 Task: Start in the project ZestTech the sprint 'Galaxy Quest', with a duration of 3 weeks.
Action: Mouse moved to (241, 65)
Screenshot: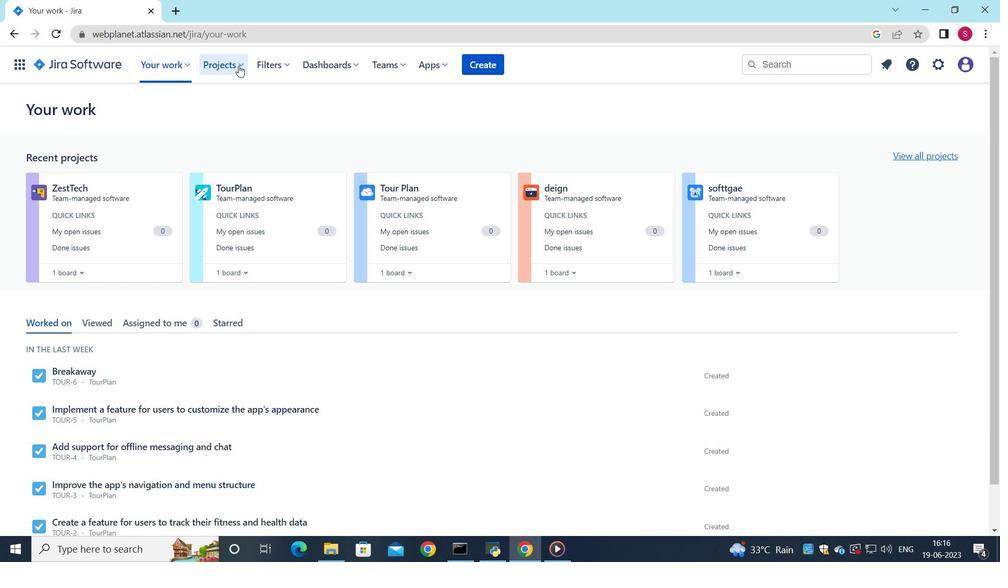 
Action: Mouse pressed left at (239, 65)
Screenshot: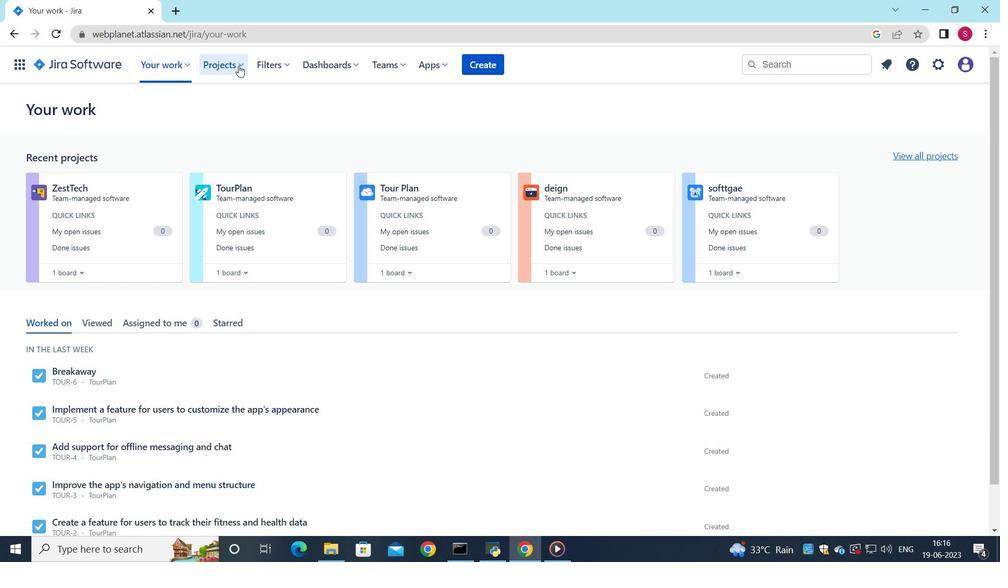 
Action: Mouse moved to (258, 118)
Screenshot: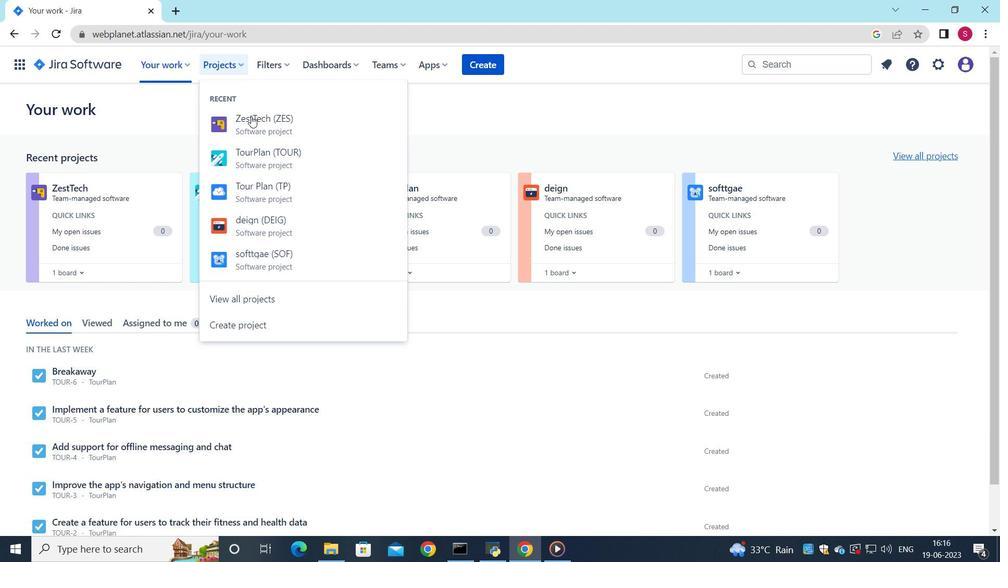 
Action: Mouse pressed left at (258, 118)
Screenshot: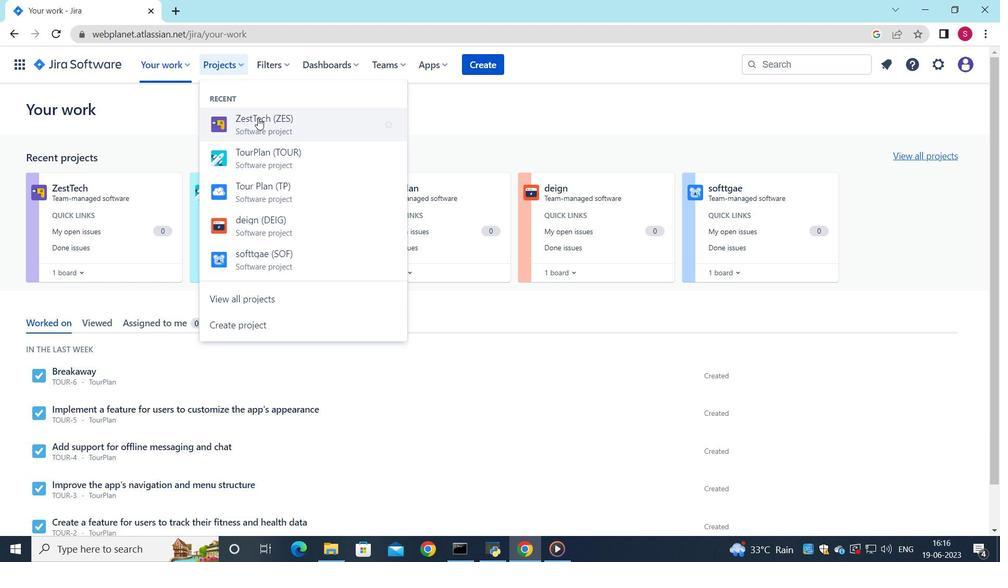 
Action: Mouse moved to (59, 194)
Screenshot: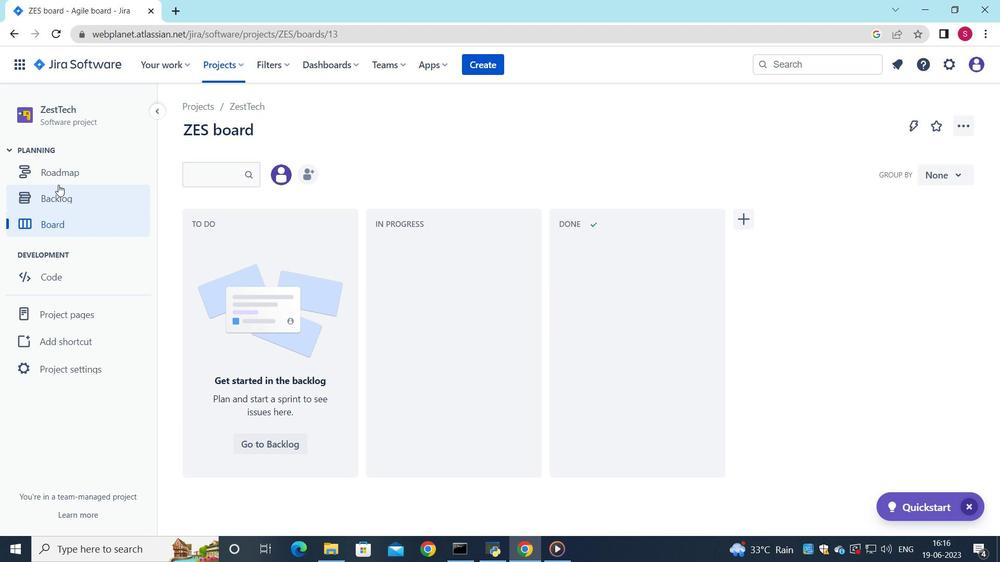 
Action: Mouse pressed left at (59, 194)
Screenshot: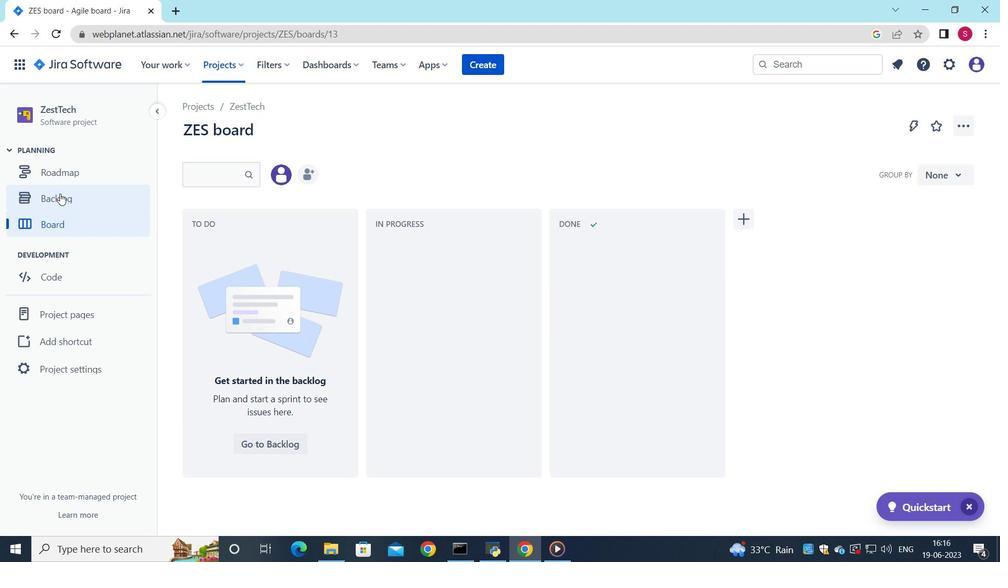 
Action: Mouse moved to (911, 200)
Screenshot: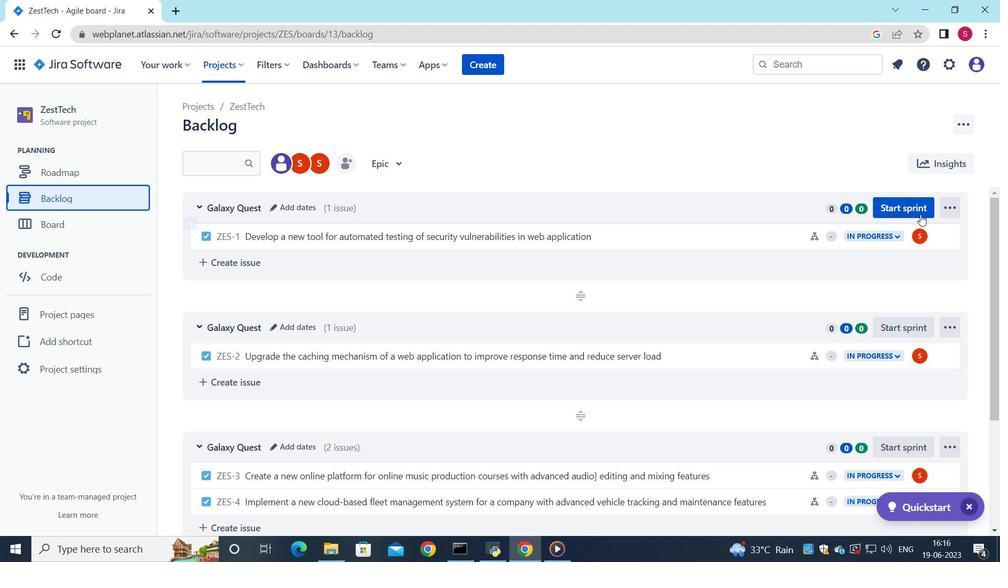 
Action: Mouse pressed left at (911, 200)
Screenshot: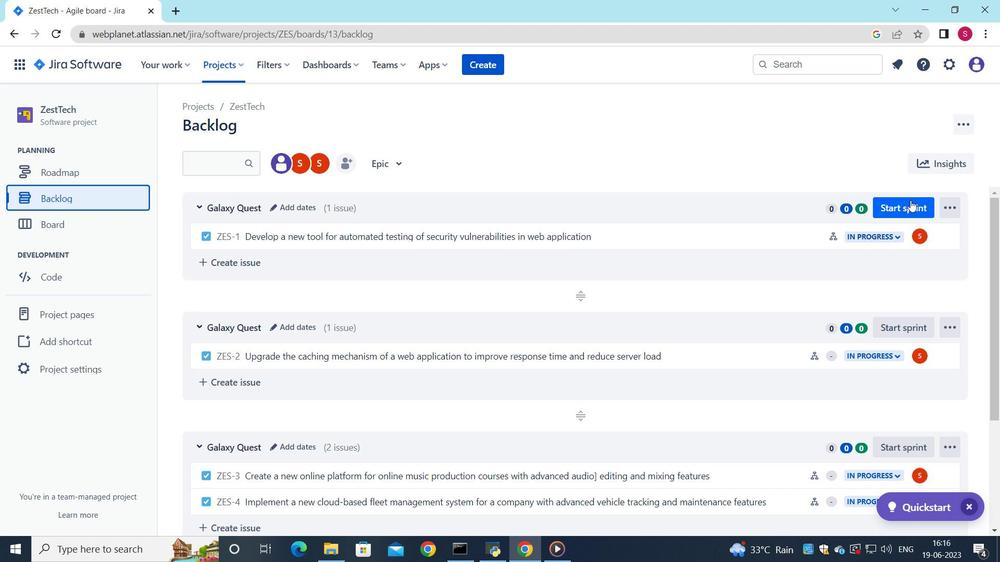 
Action: Mouse moved to (468, 228)
Screenshot: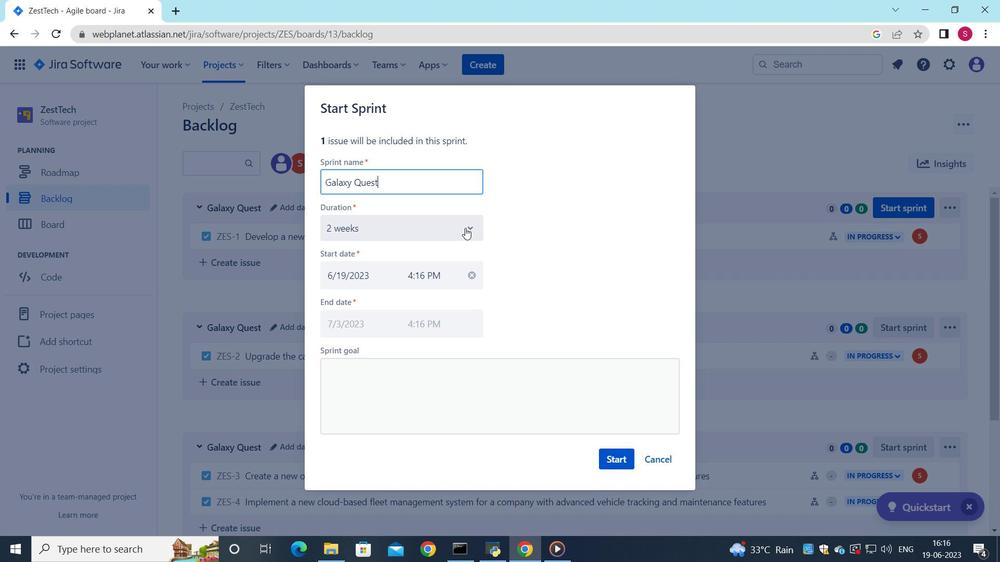 
Action: Mouse pressed left at (468, 228)
Screenshot: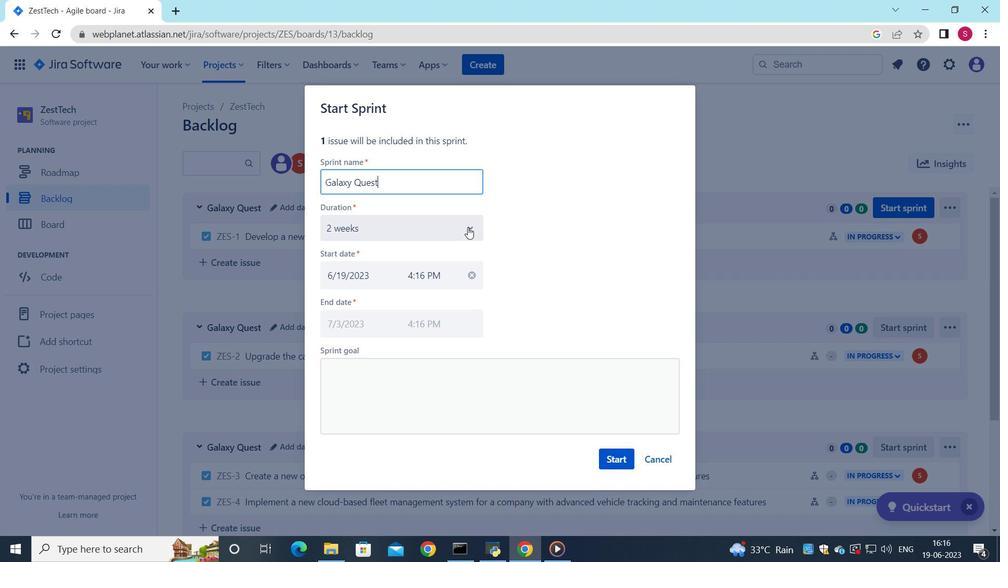 
Action: Mouse moved to (402, 306)
Screenshot: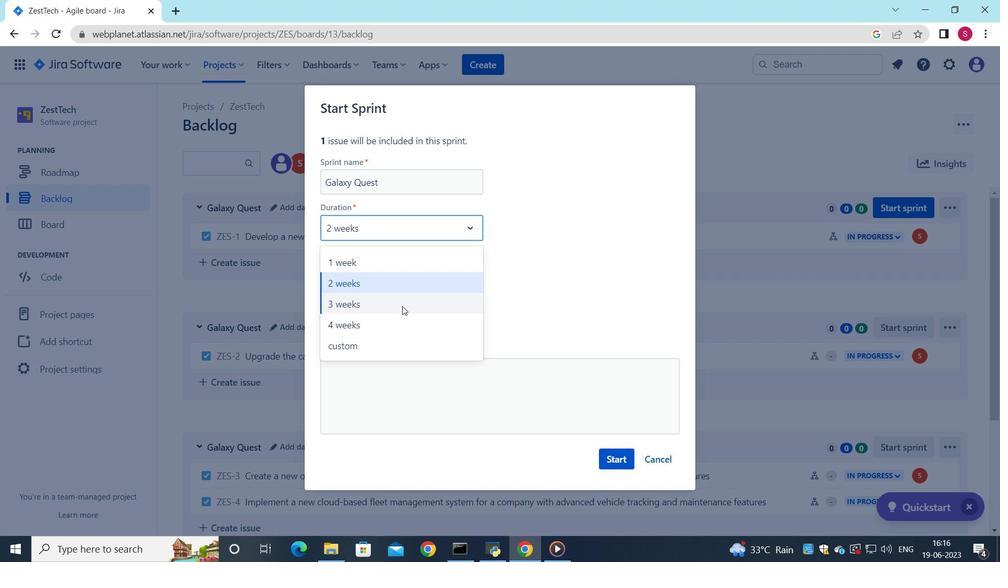
Action: Mouse pressed left at (402, 306)
Screenshot: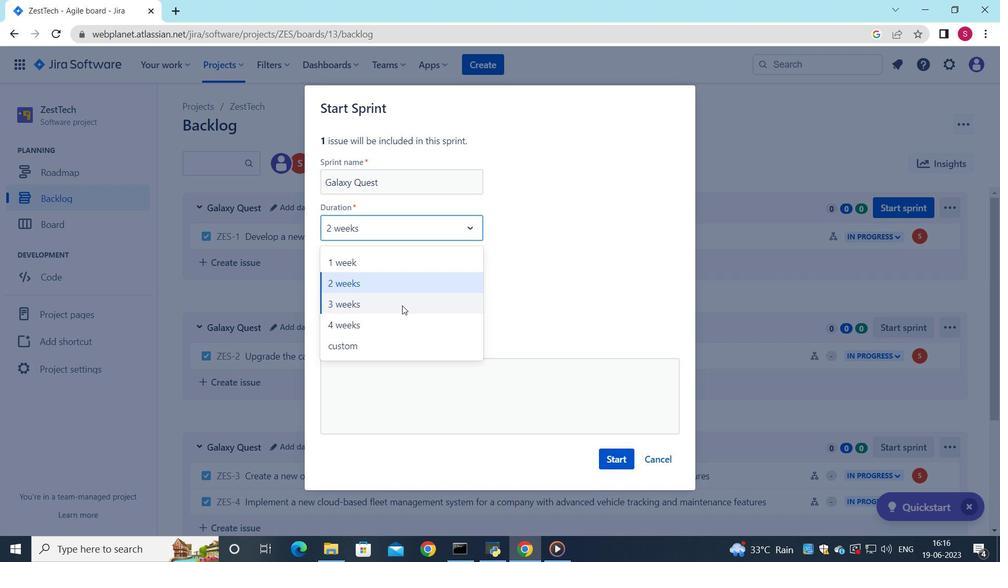 
Action: Mouse moved to (609, 456)
Screenshot: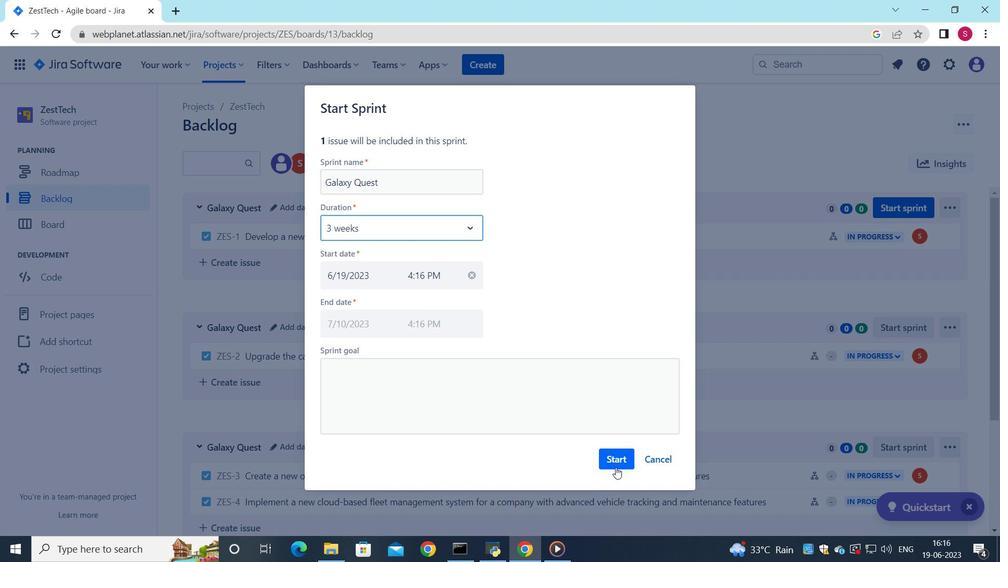 
Action: Mouse pressed left at (609, 456)
Screenshot: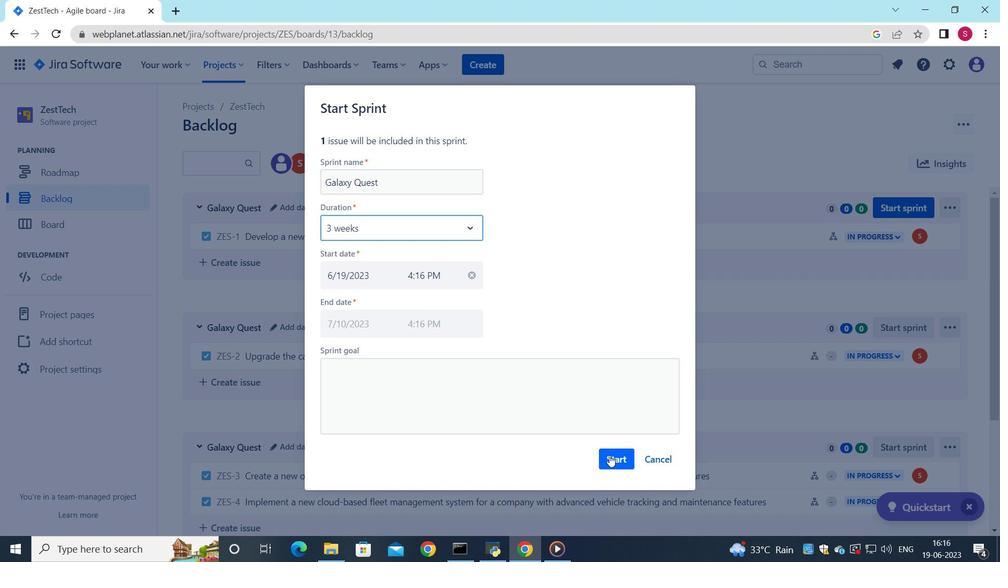 
Action: Mouse moved to (611, 448)
Screenshot: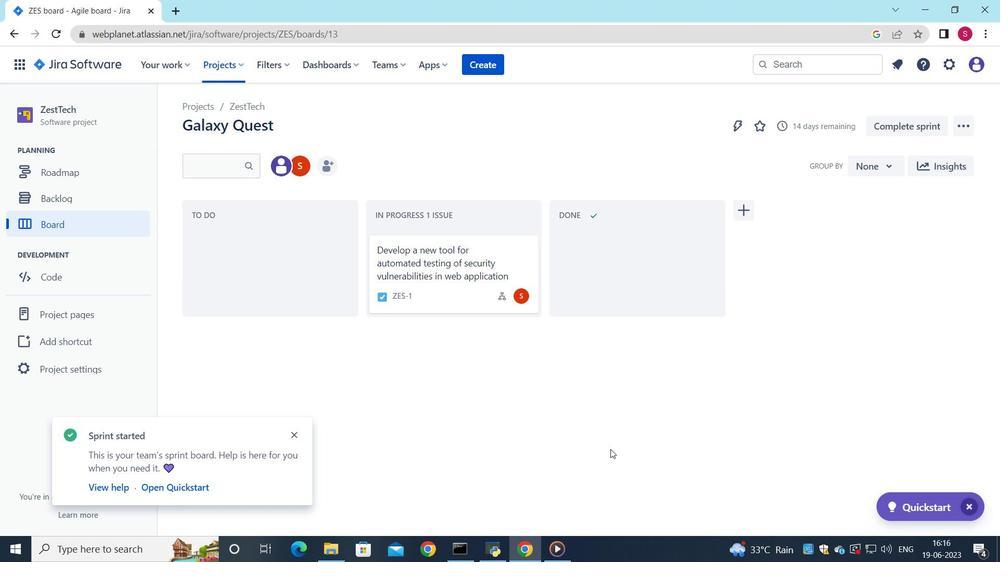 
